 Task: Change commenting permissions to "Workspace members".
Action: Mouse pressed left at (371, 244)
Screenshot: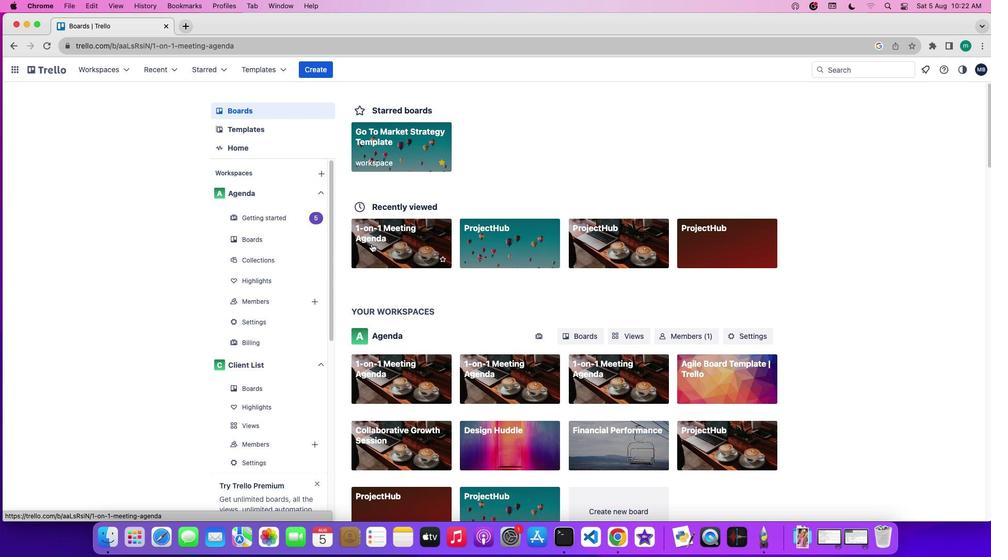 
Action: Mouse moved to (841, 205)
Screenshot: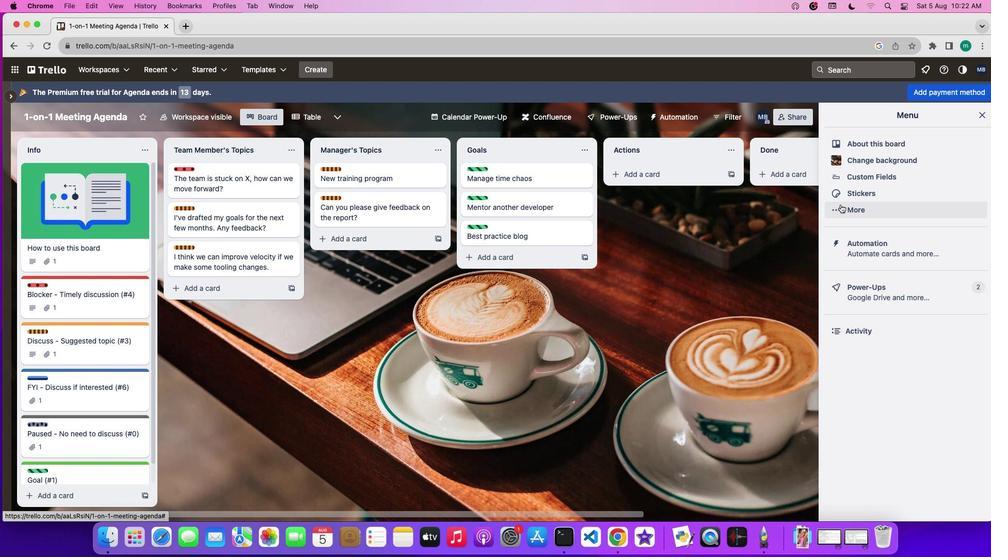 
Action: Mouse pressed left at (841, 205)
Screenshot: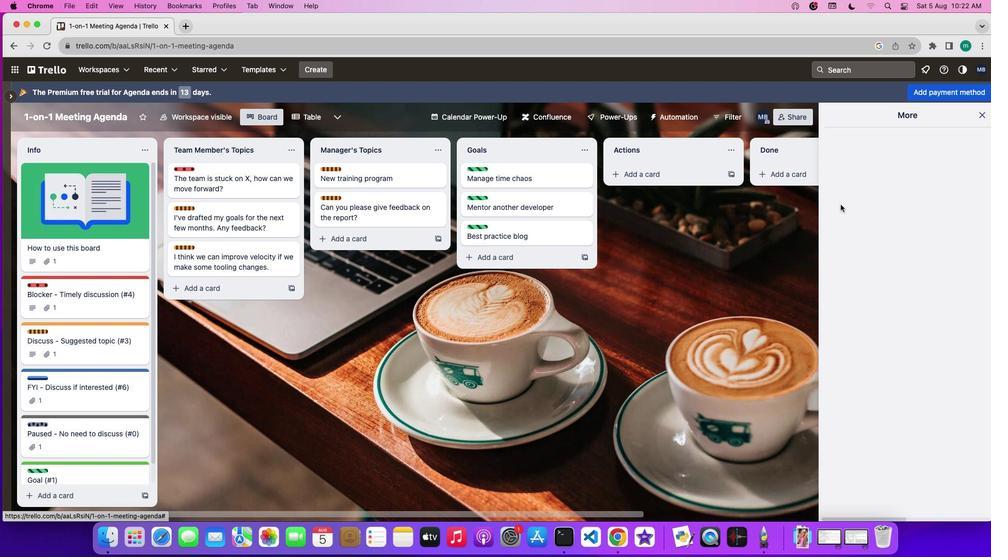 
Action: Mouse moved to (858, 142)
Screenshot: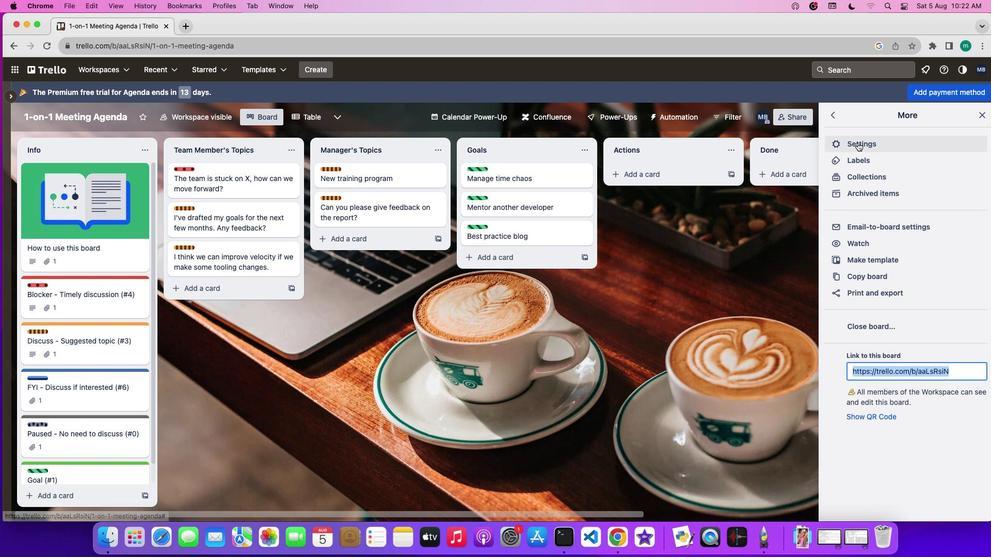 
Action: Mouse pressed left at (858, 142)
Screenshot: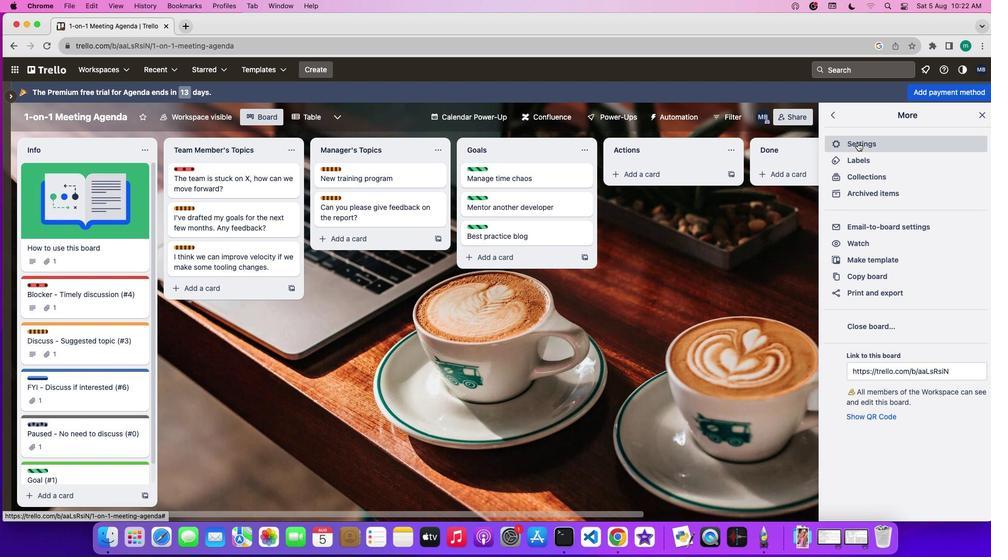 
Action: Mouse moved to (878, 247)
Screenshot: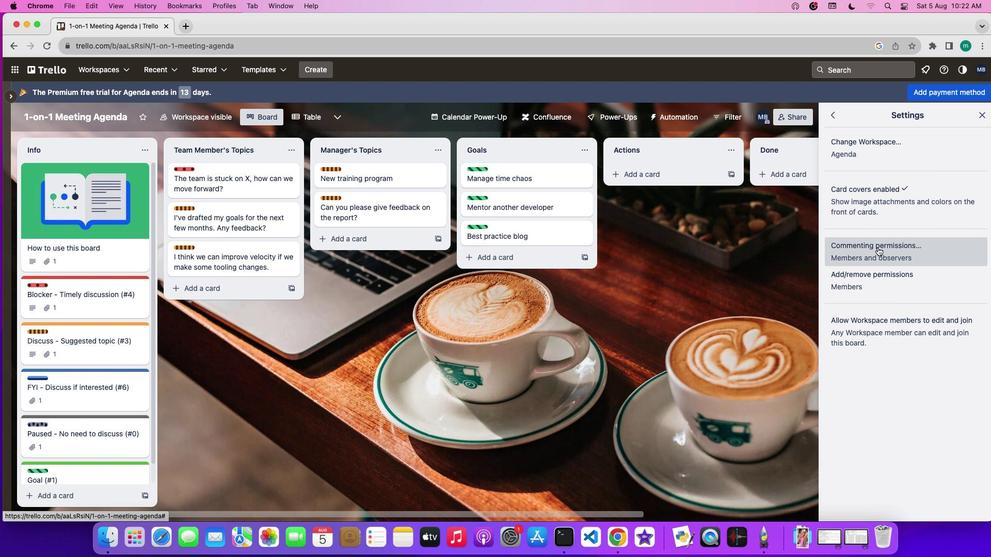 
Action: Mouse pressed left at (878, 247)
Screenshot: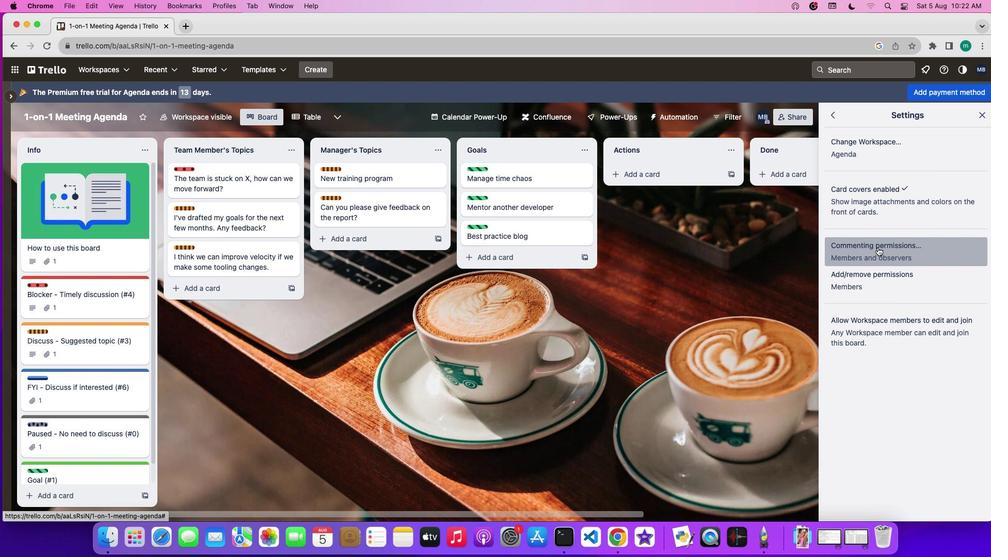 
Action: Mouse moved to (881, 401)
Screenshot: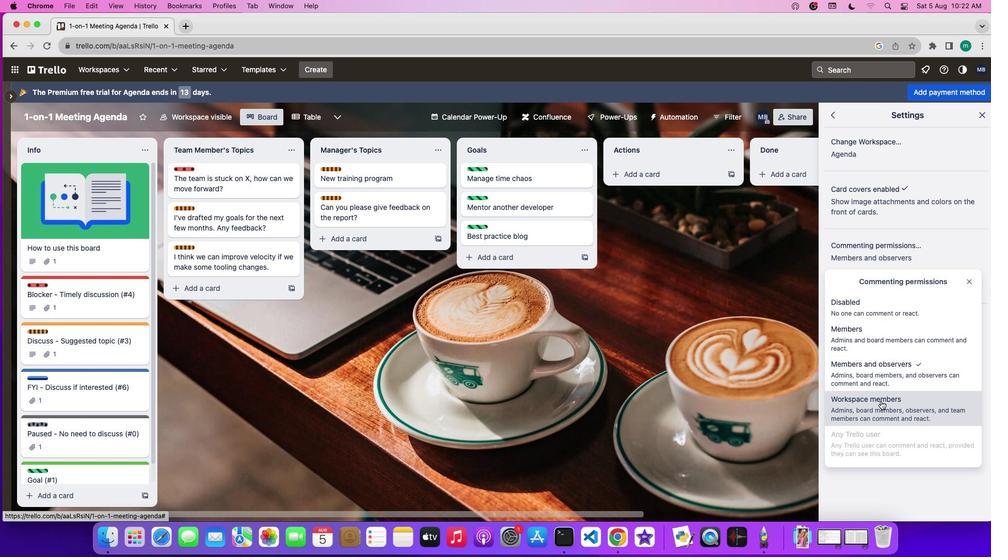 
Action: Mouse pressed left at (881, 401)
Screenshot: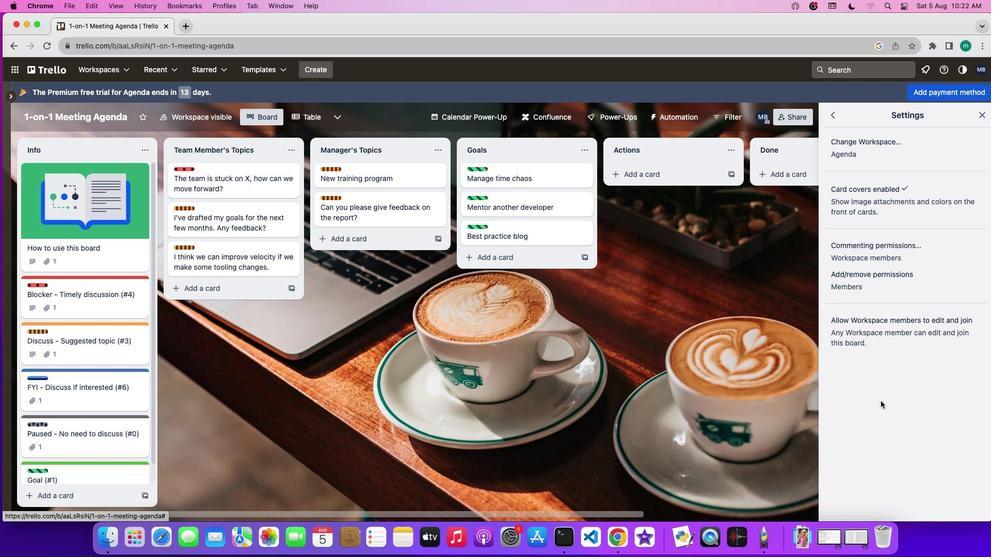 
